 Task: Select the inUnstrusted Workspace in the Non-Basic ASCI.
Action: Mouse moved to (5, 507)
Screenshot: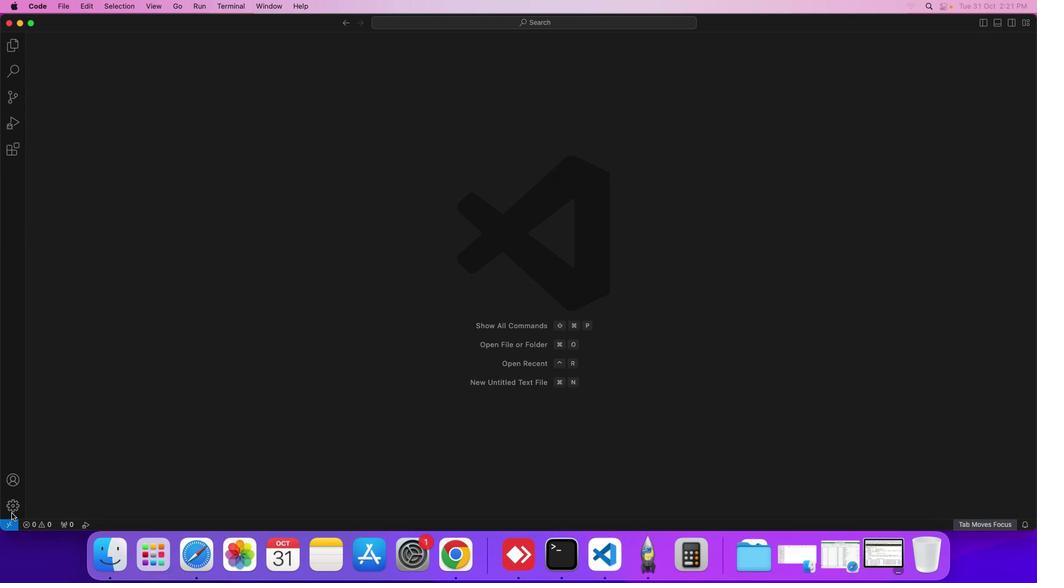 
Action: Mouse pressed left at (5, 507)
Screenshot: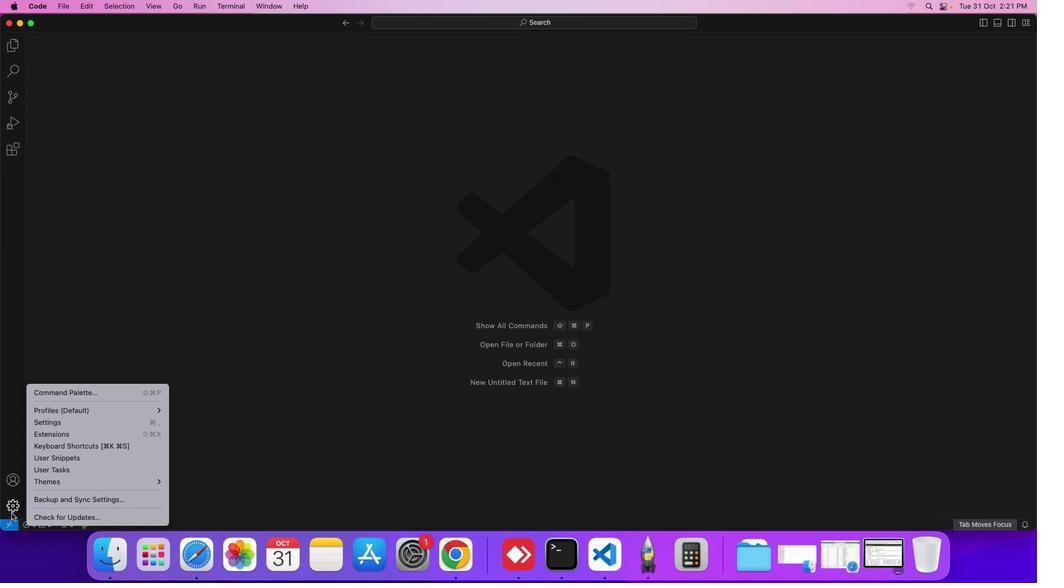 
Action: Mouse moved to (63, 419)
Screenshot: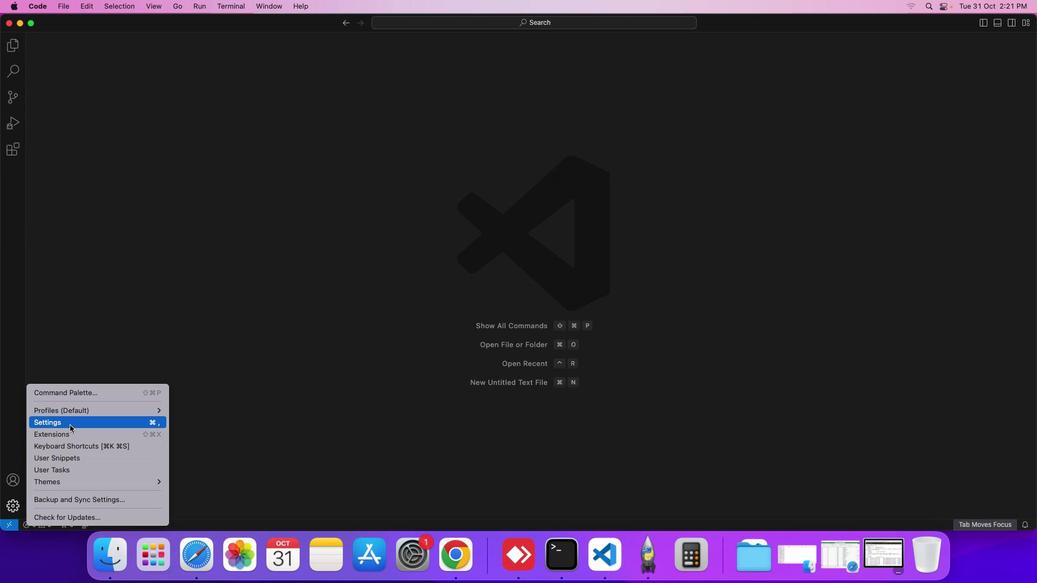 
Action: Mouse pressed left at (63, 419)
Screenshot: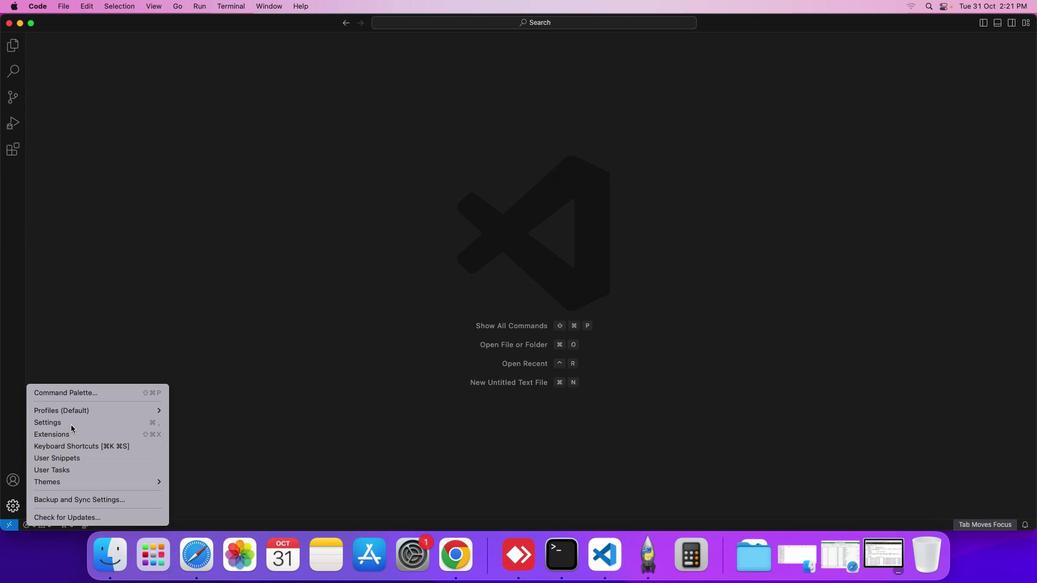 
Action: Mouse moved to (429, 291)
Screenshot: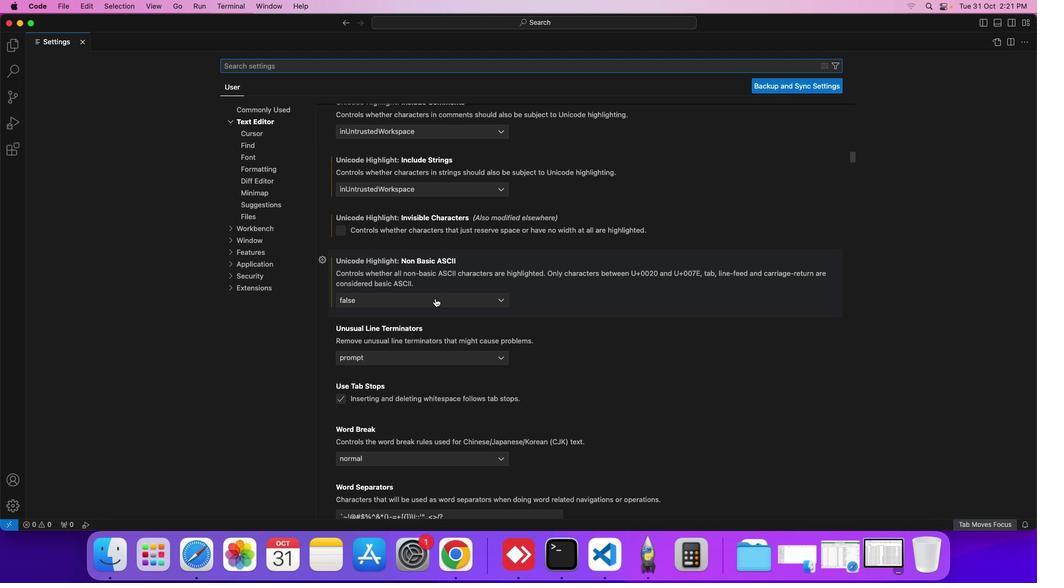 
Action: Mouse pressed left at (429, 291)
Screenshot: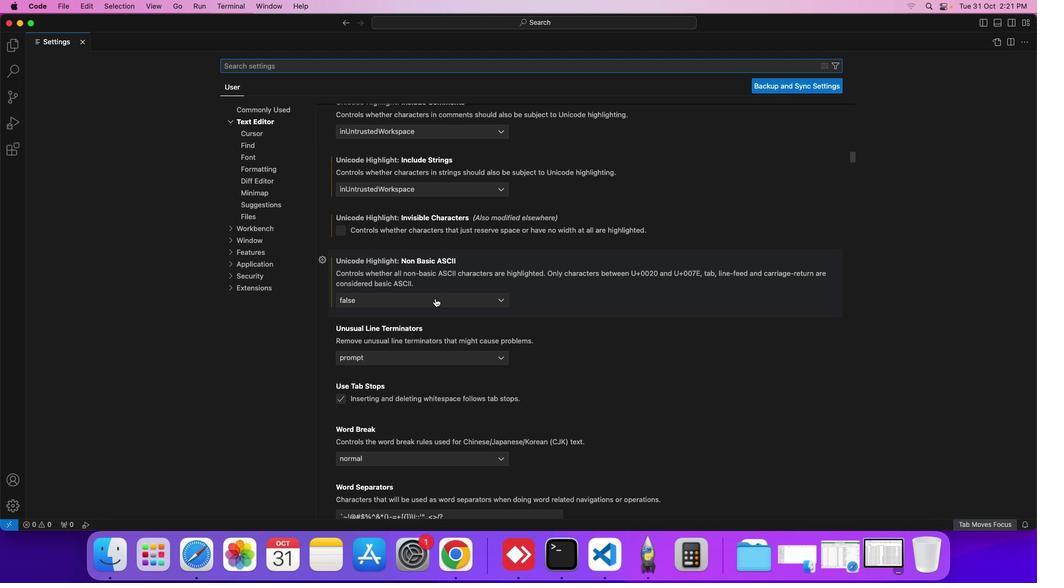 
Action: Mouse moved to (380, 326)
Screenshot: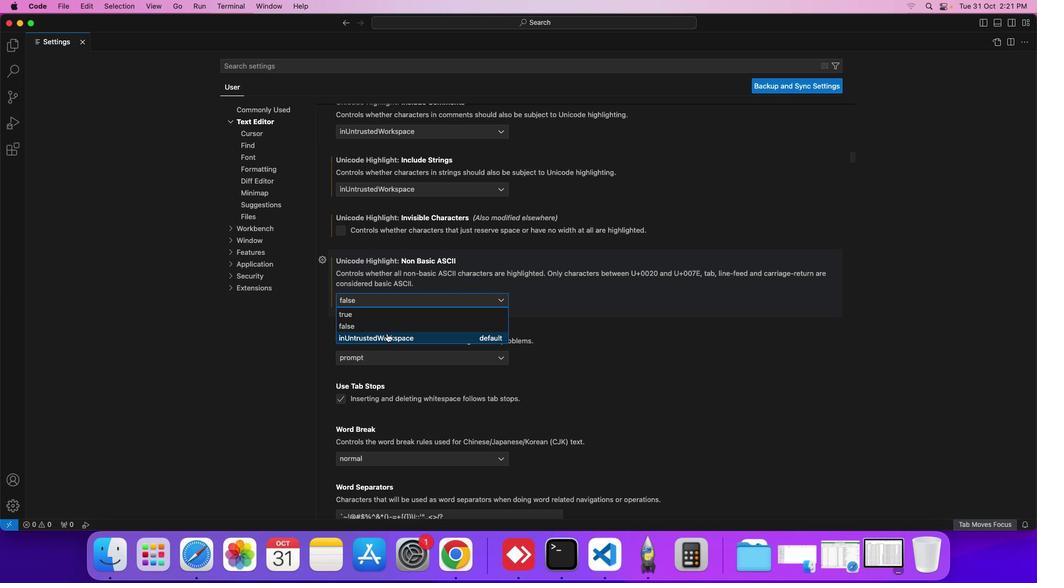 
Action: Mouse pressed left at (380, 326)
Screenshot: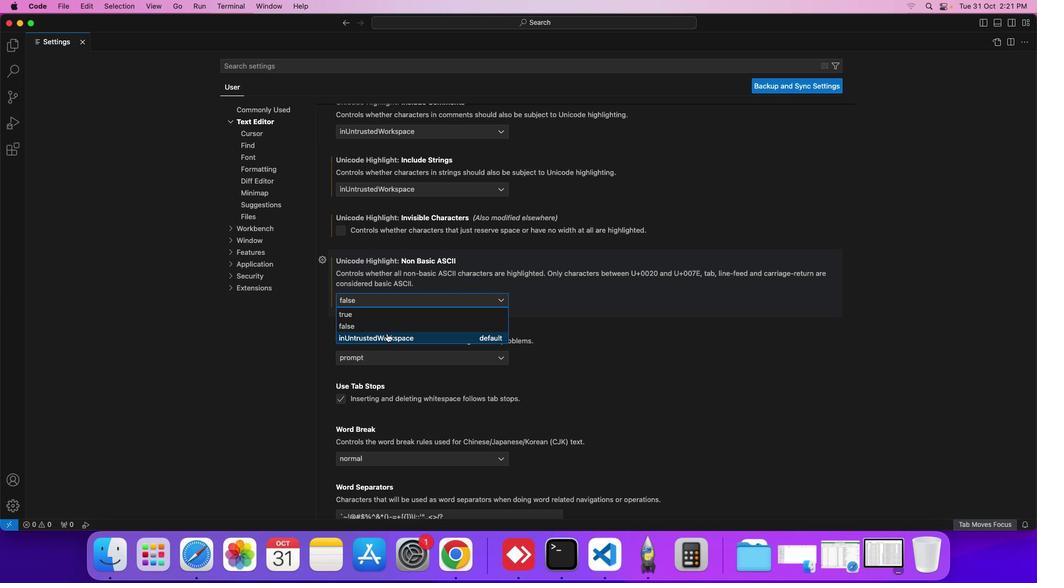 
Action: Mouse moved to (936, 252)
Screenshot: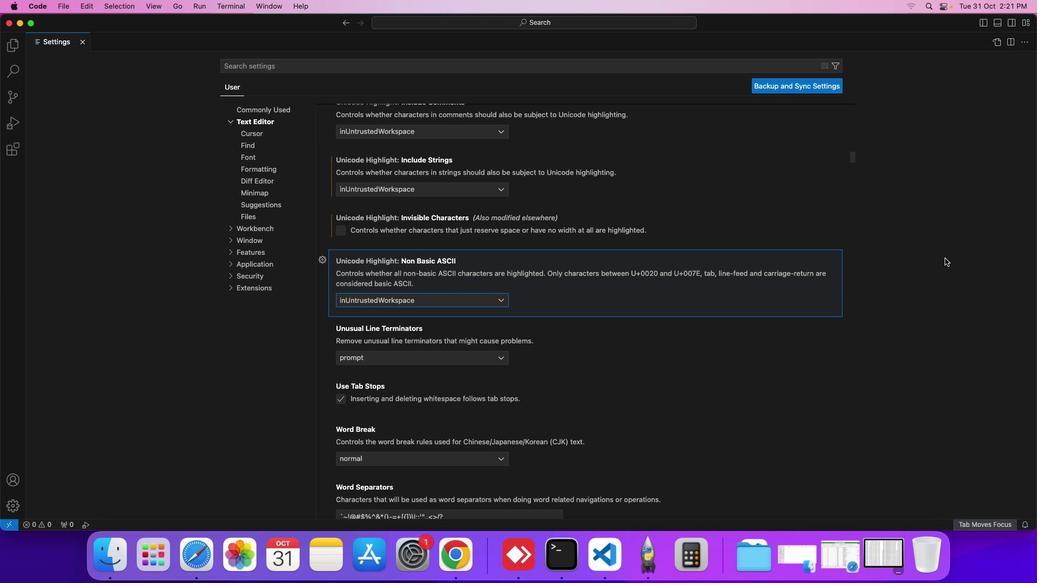 
